 Task: Check the difference between two branches using "git diff" with word-level granularity.
Action: Mouse moved to (263, 480)
Screenshot: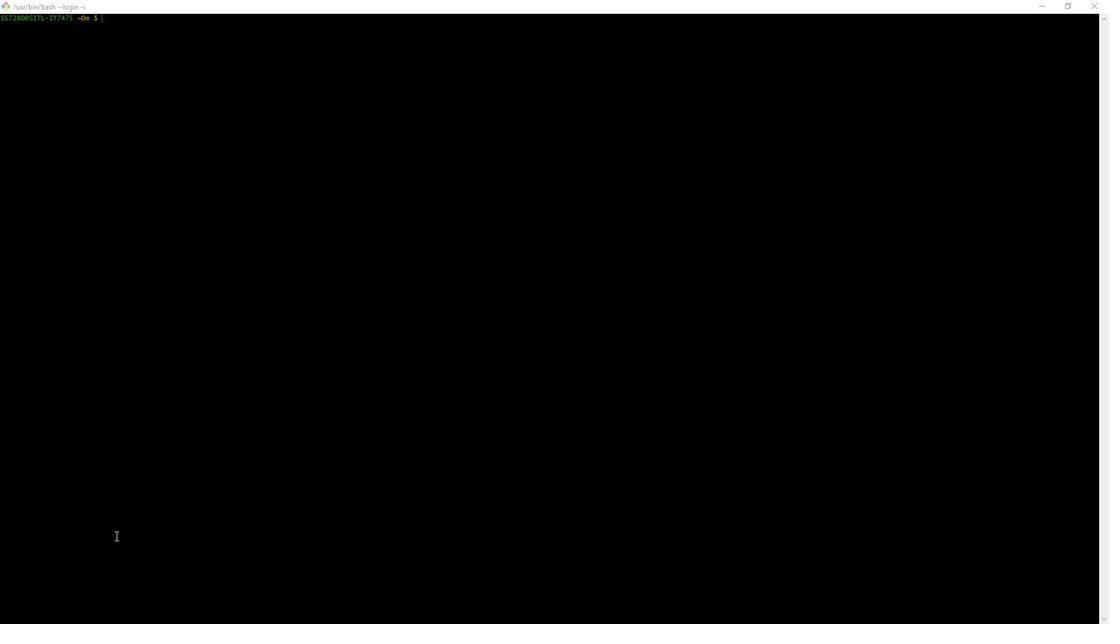 
Action: Mouse pressed left at (263, 480)
Screenshot: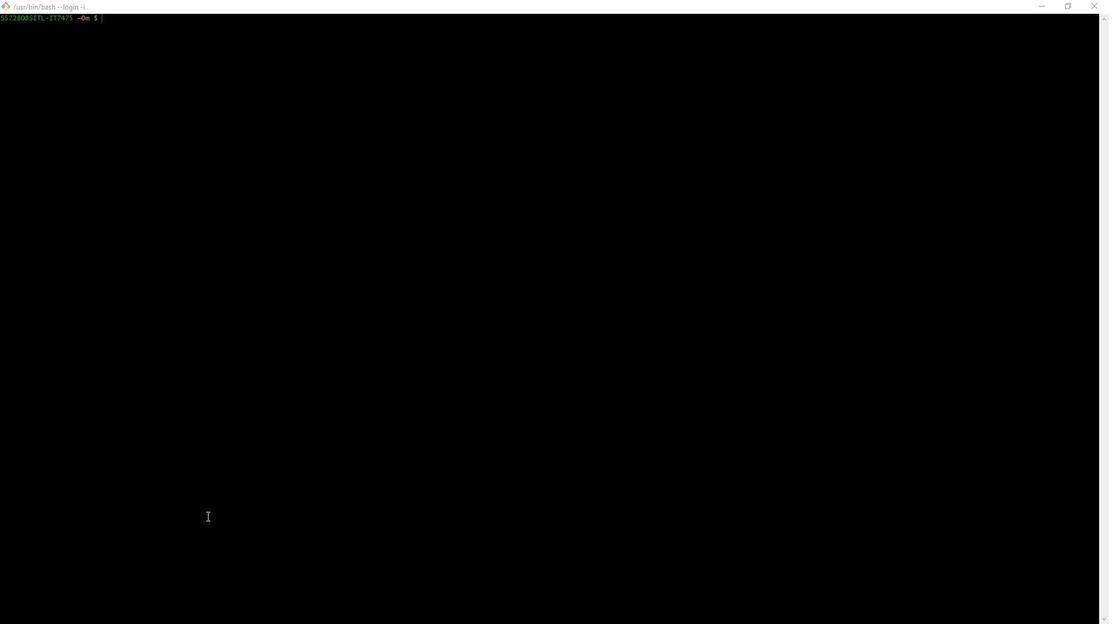 
Action: Mouse moved to (202, 453)
Screenshot: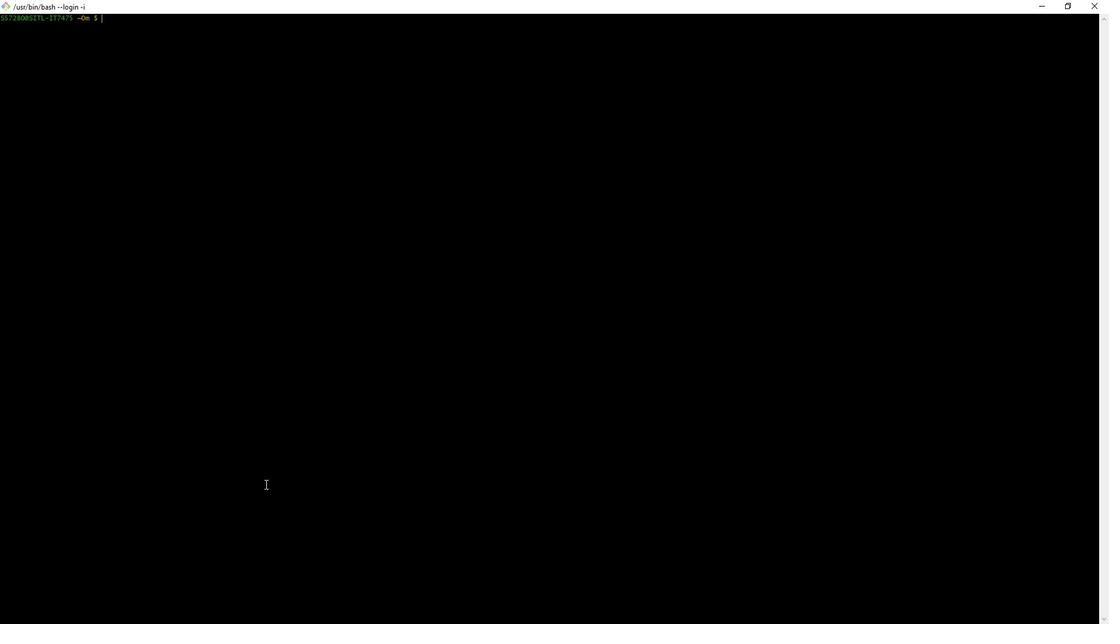 
Action: Mouse pressed left at (202, 453)
Screenshot: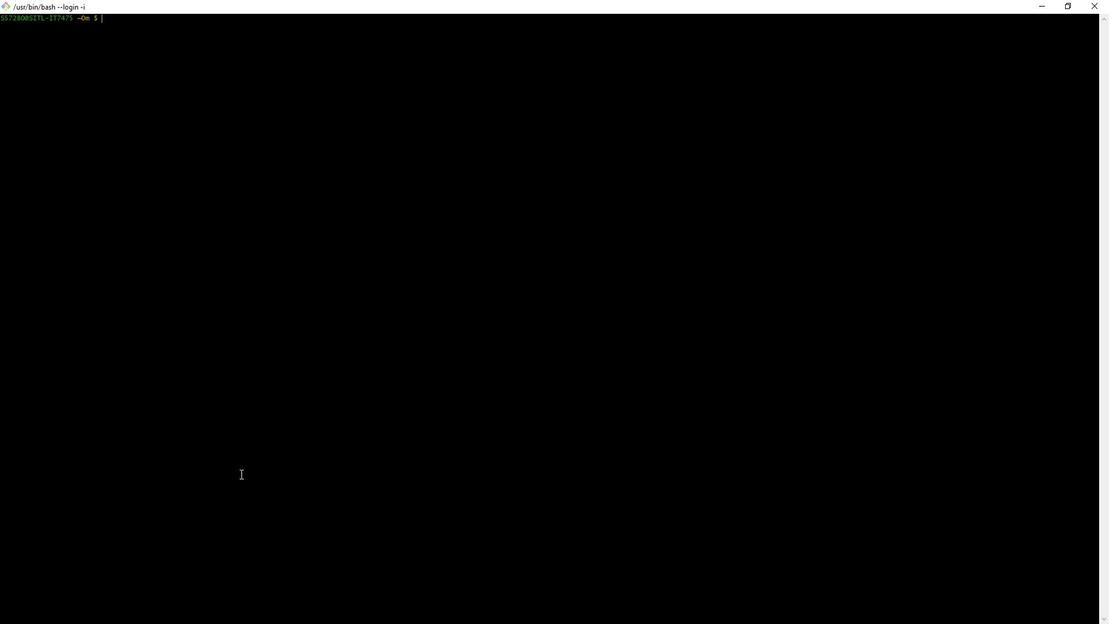 
Action: Mouse moved to (206, 440)
Screenshot: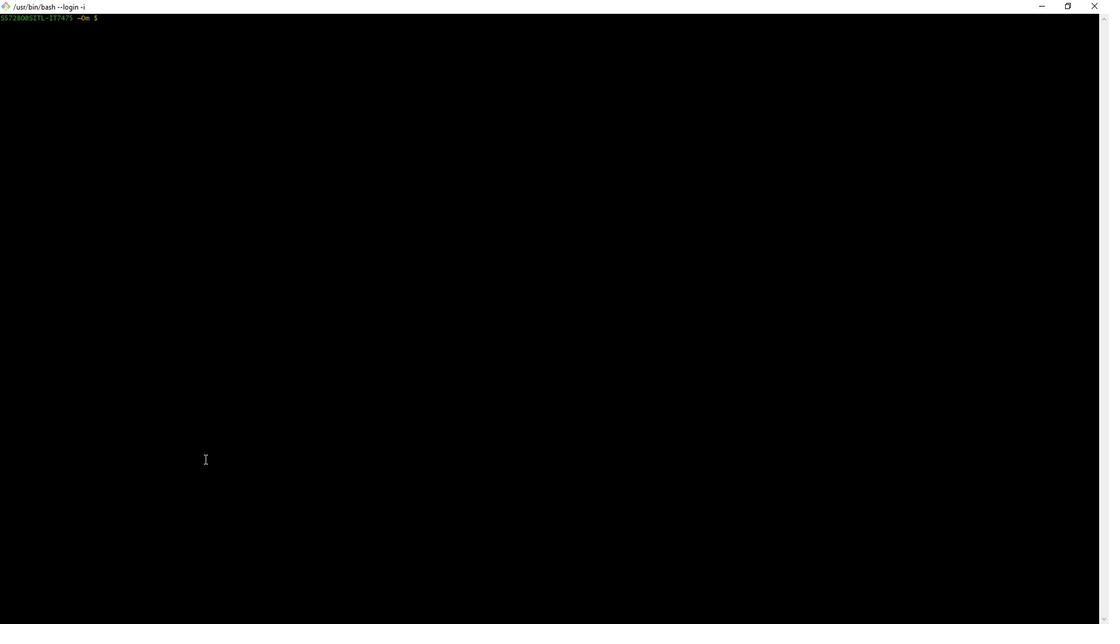 
Action: Key pressed cd<Key.space>public-apis<Key.enter>git<Key.space>show<Key.enter>git<Key.space>diff<Key.space>--color-words<Key.space>aman..master<Key.enter>q
Screenshot: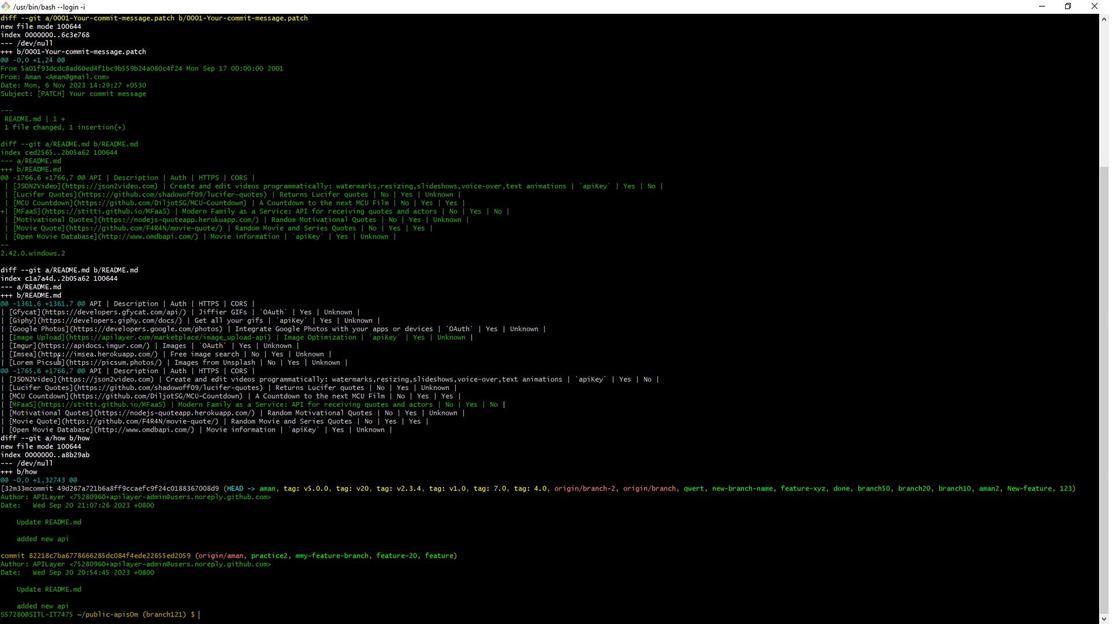 
Action: Mouse moved to (232, 439)
Screenshot: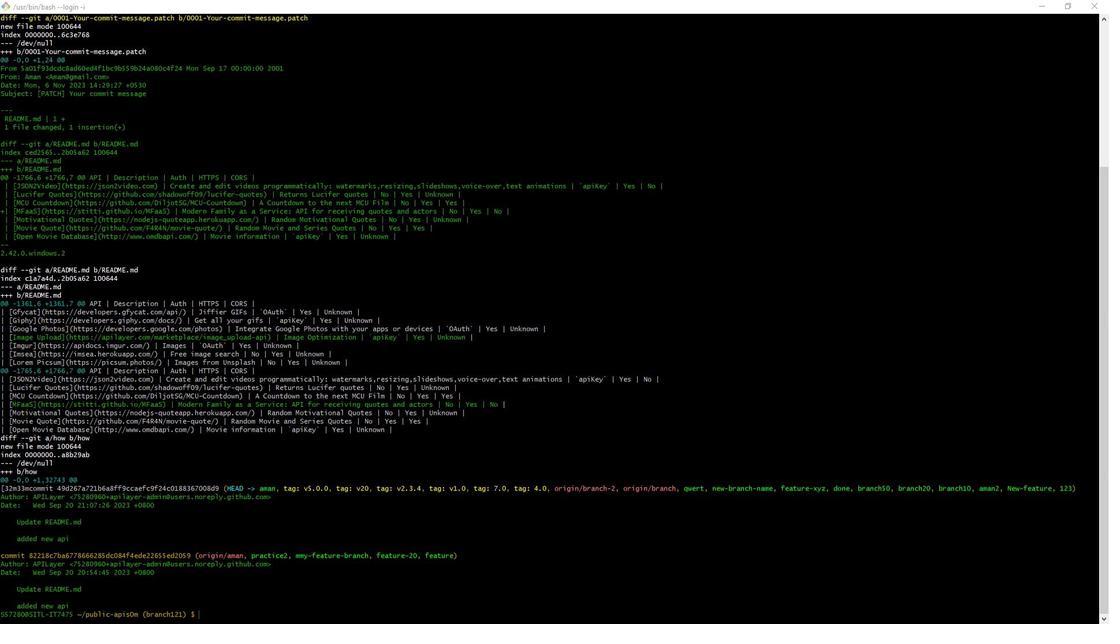 
Action: Mouse pressed left at (232, 439)
Screenshot: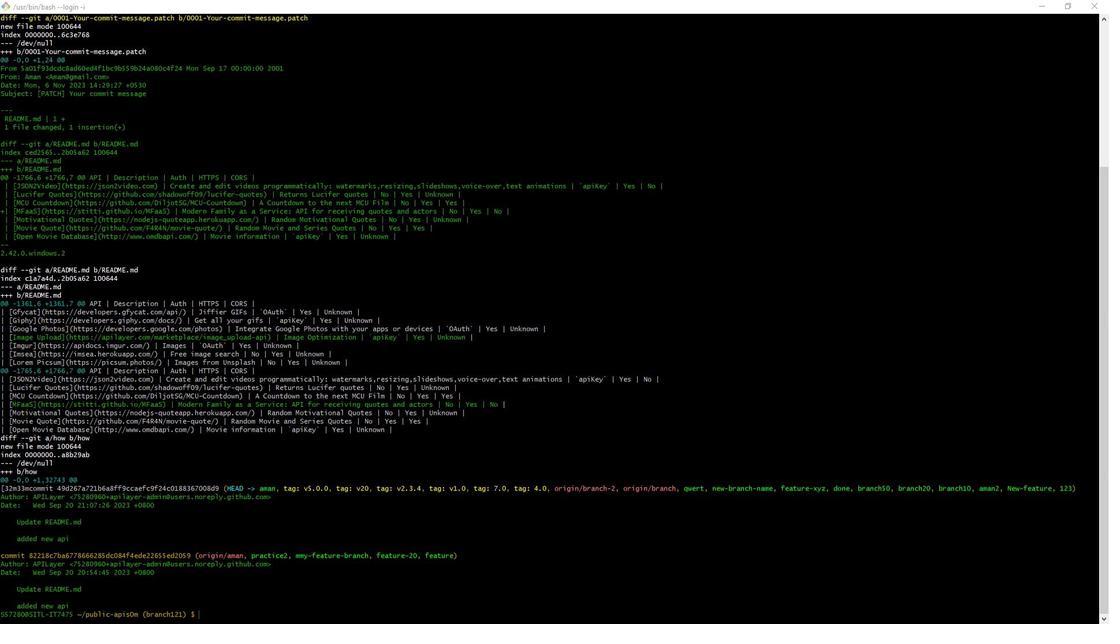 
Action: Mouse moved to (232, 441)
Screenshot: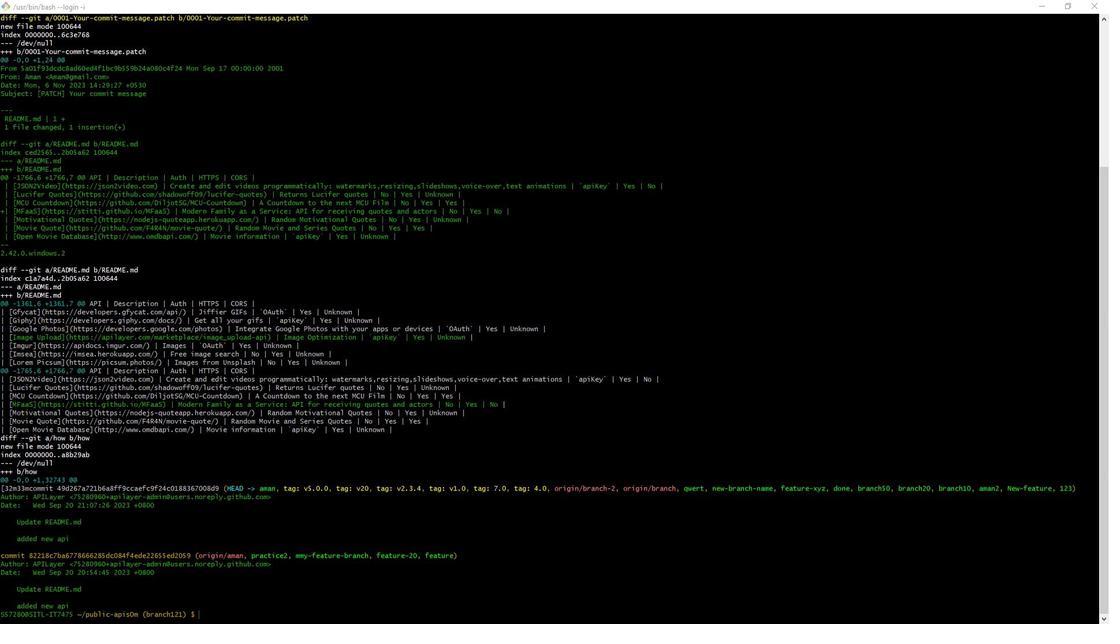 
